 Task: Reset the preferences.
Action: Mouse moved to (138, 18)
Screenshot: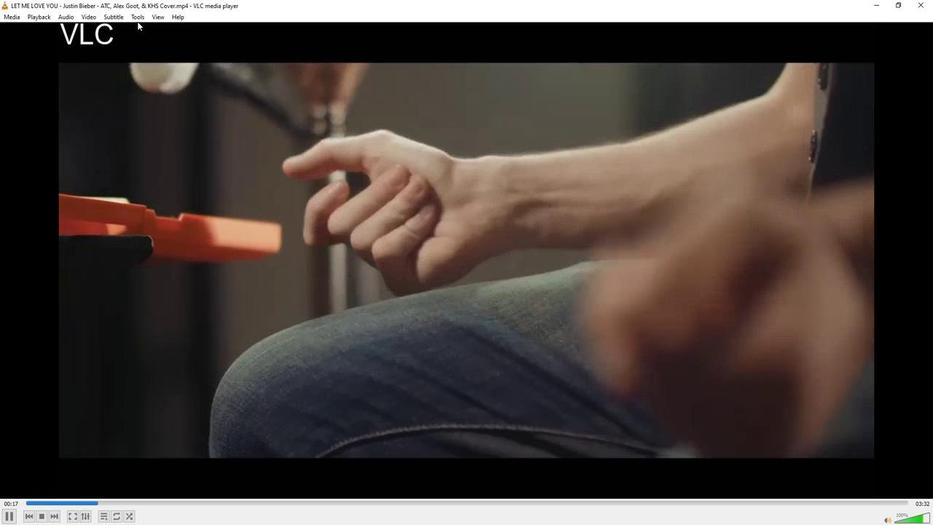 
Action: Mouse pressed left at (138, 18)
Screenshot: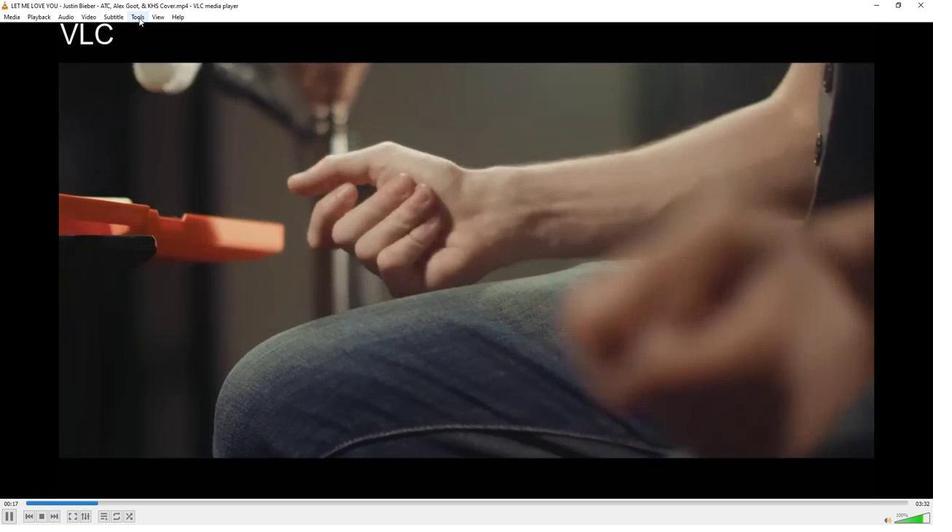 
Action: Mouse moved to (151, 132)
Screenshot: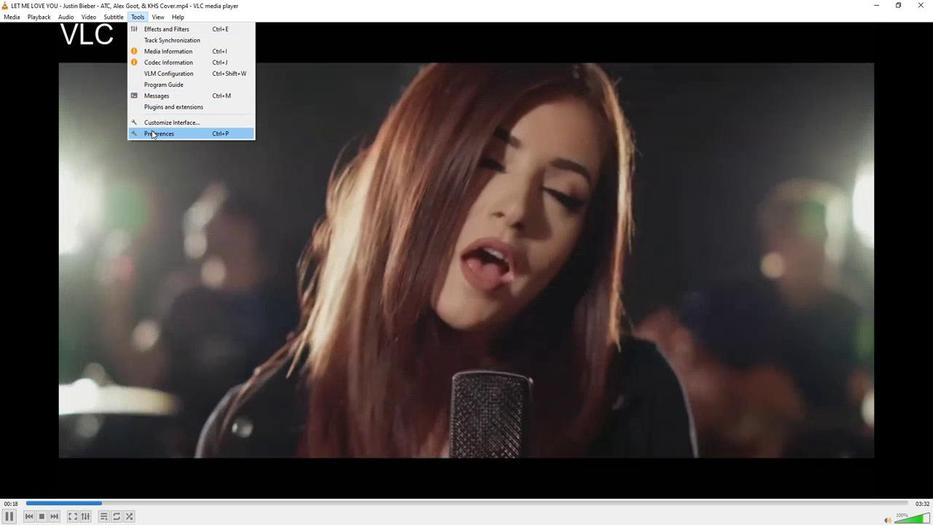 
Action: Mouse pressed left at (151, 132)
Screenshot: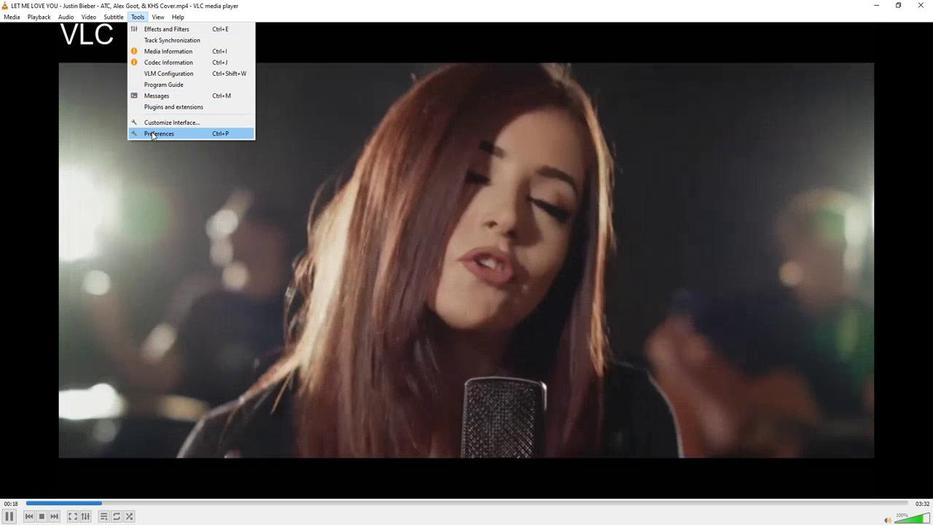 
Action: Mouse moved to (472, 430)
Screenshot: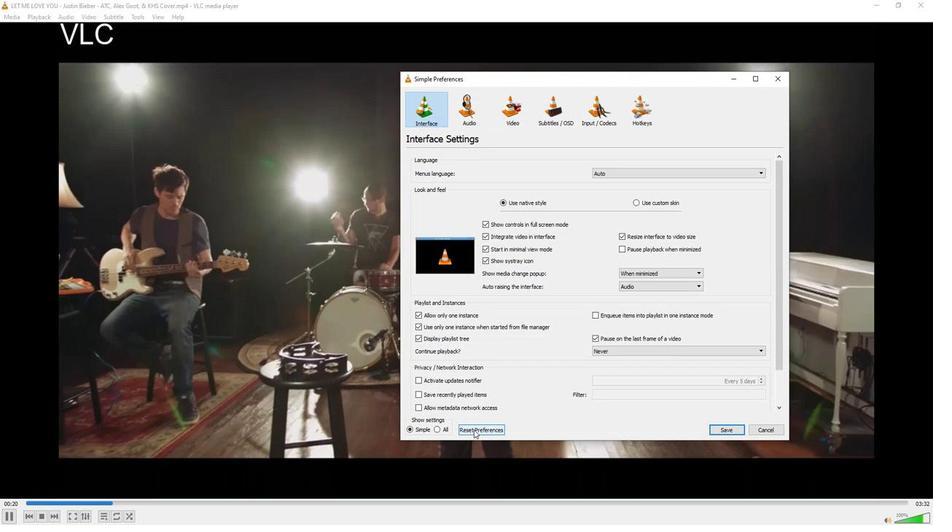 
Action: Mouse pressed left at (472, 430)
Screenshot: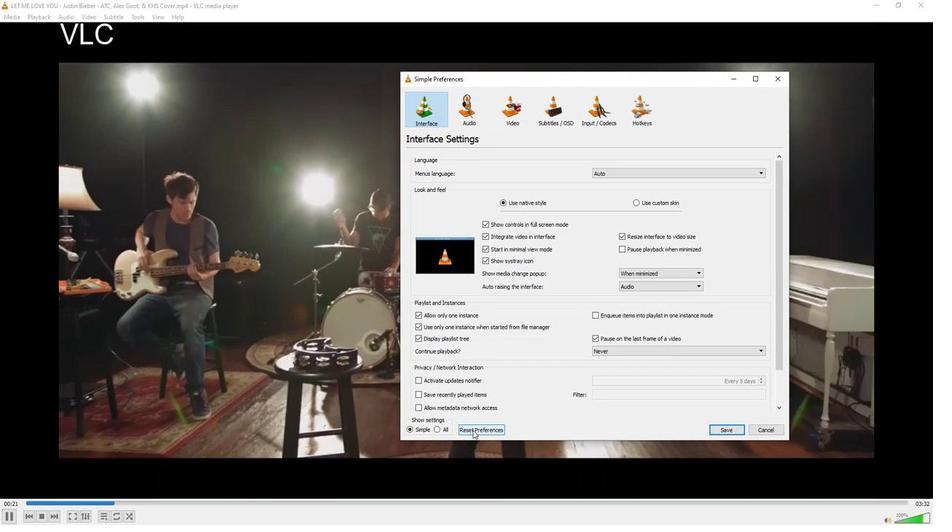 
Action: Mouse moved to (635, 275)
Screenshot: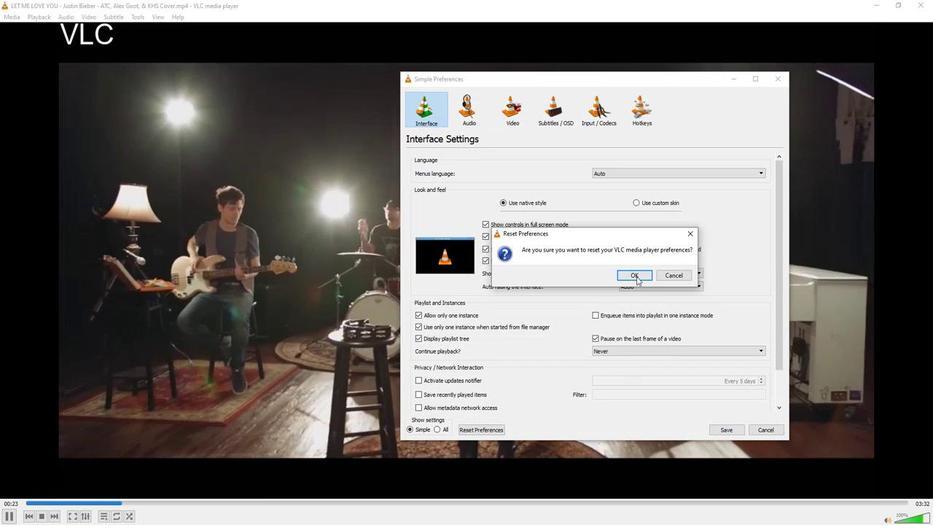 
Action: Mouse pressed left at (635, 275)
Screenshot: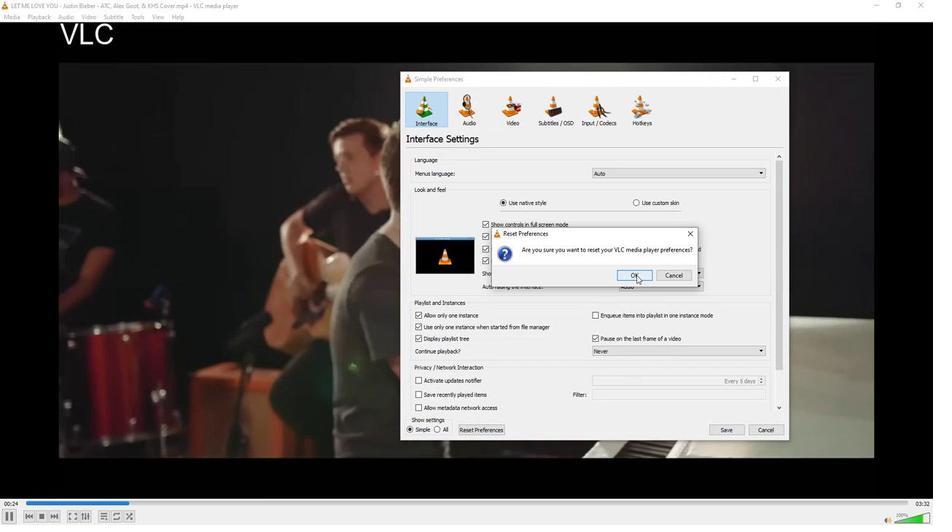 
Action: Mouse moved to (620, 300)
Screenshot: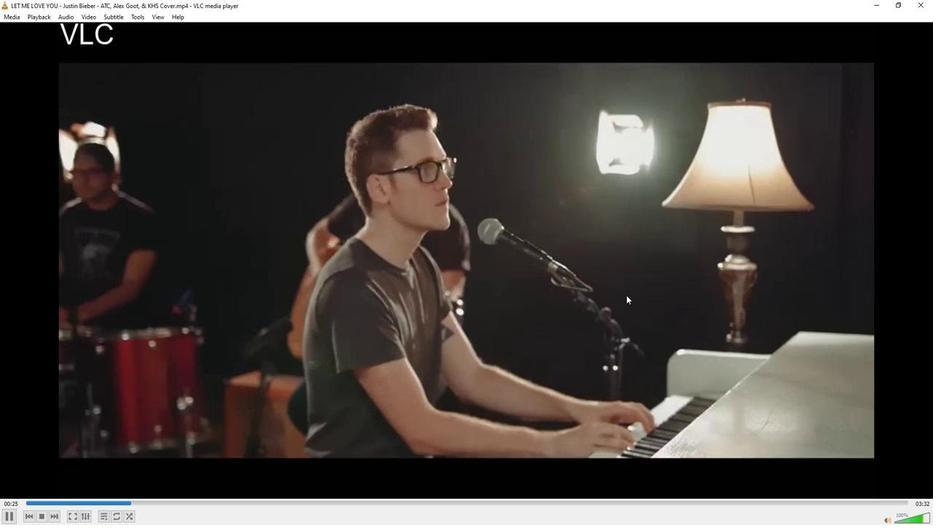 
